 Task: Use the formula "DAYS" in spreadsheet "Project portfolio".
Action: Mouse moved to (352, 269)
Screenshot: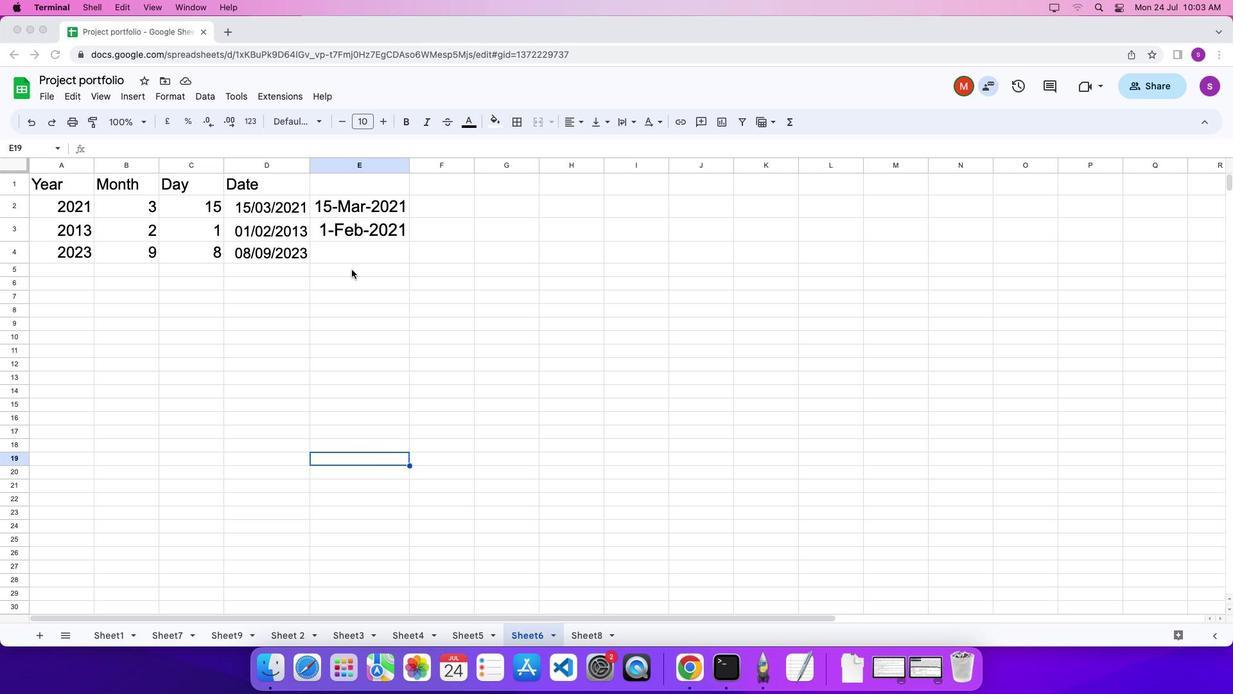 
Action: Mouse pressed left at (352, 269)
Screenshot: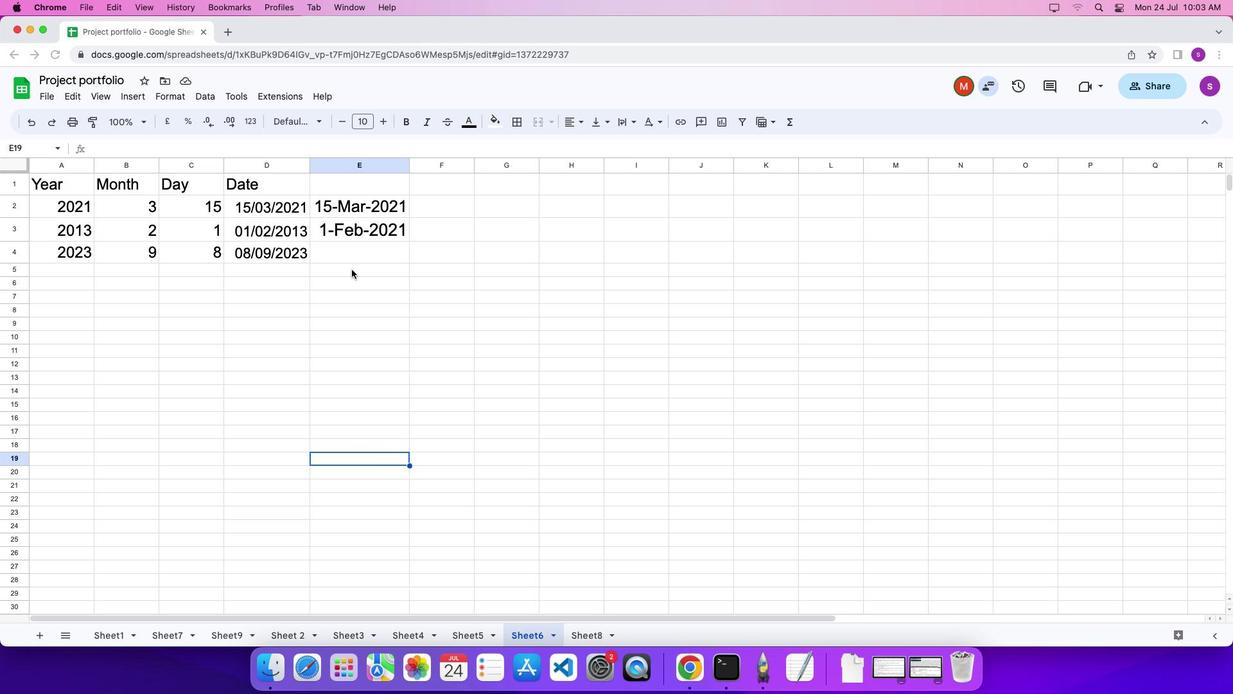 
Action: Mouse moved to (352, 269)
Screenshot: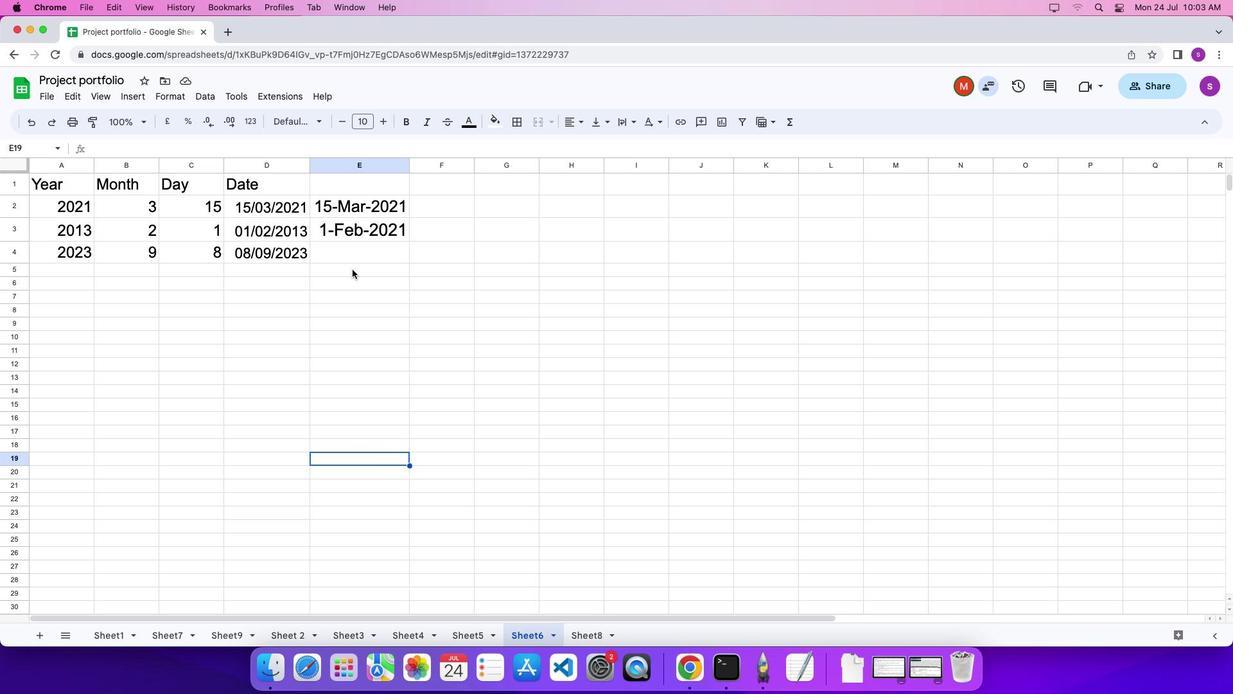 
Action: Mouse pressed left at (352, 269)
Screenshot: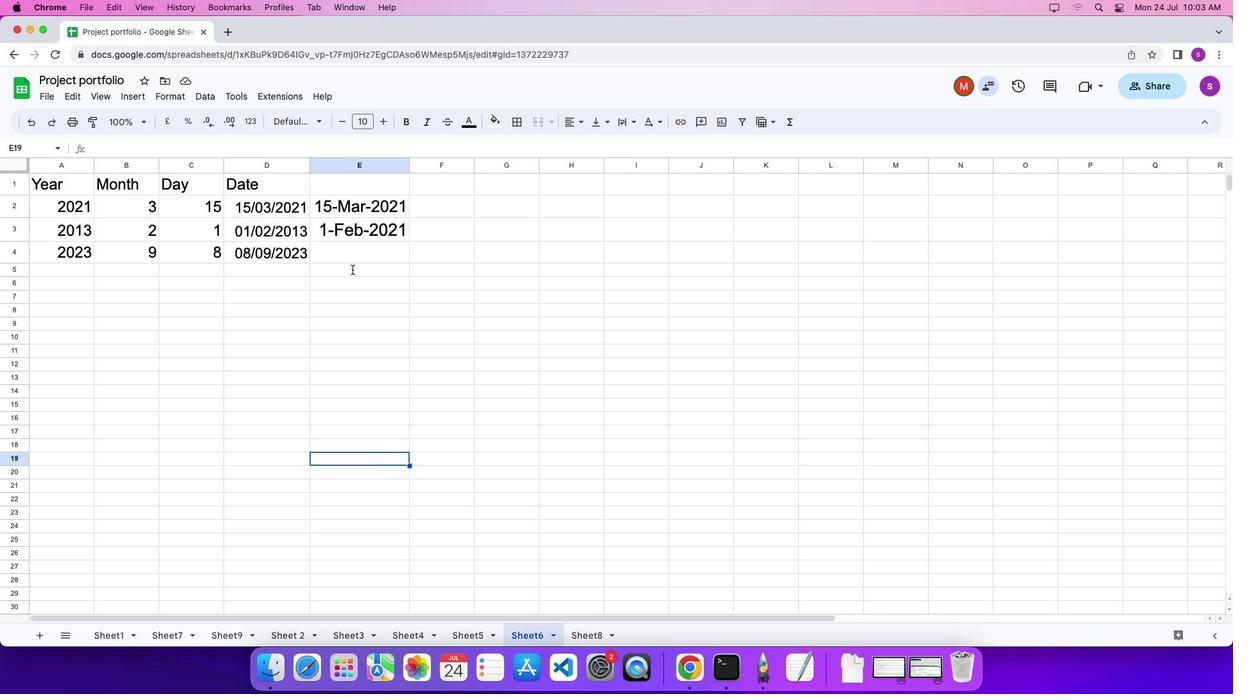 
Action: Key pressed '='
Screenshot: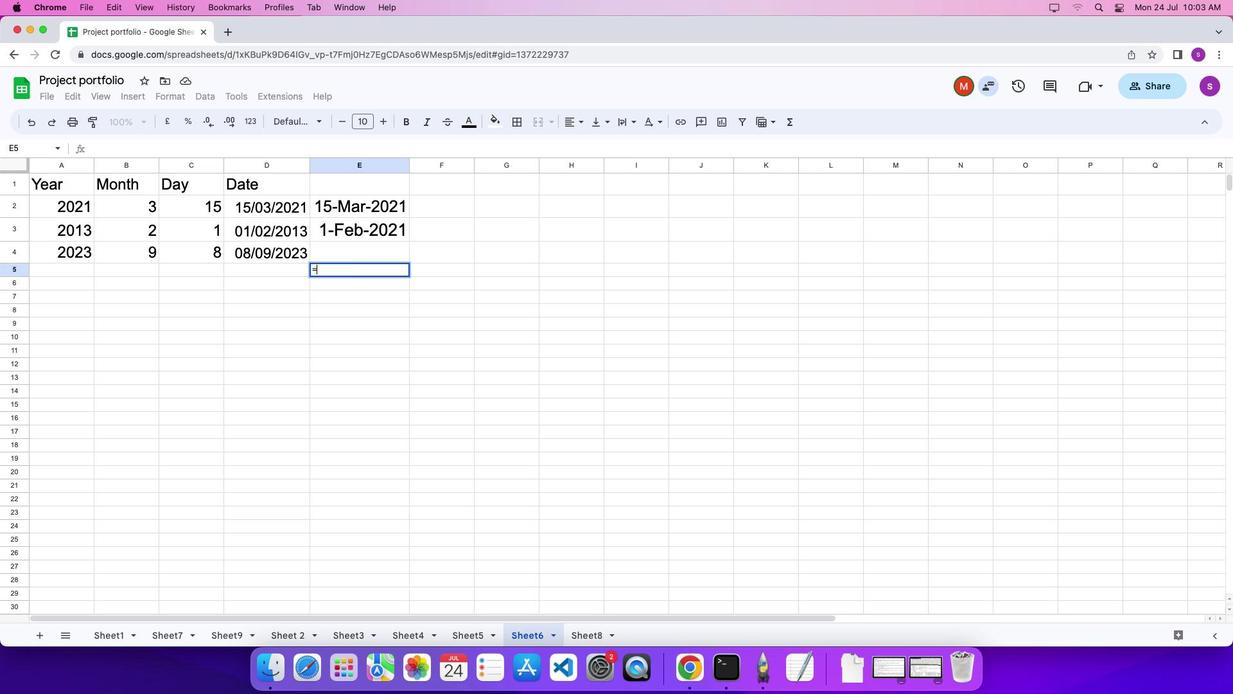 
Action: Mouse moved to (785, 124)
Screenshot: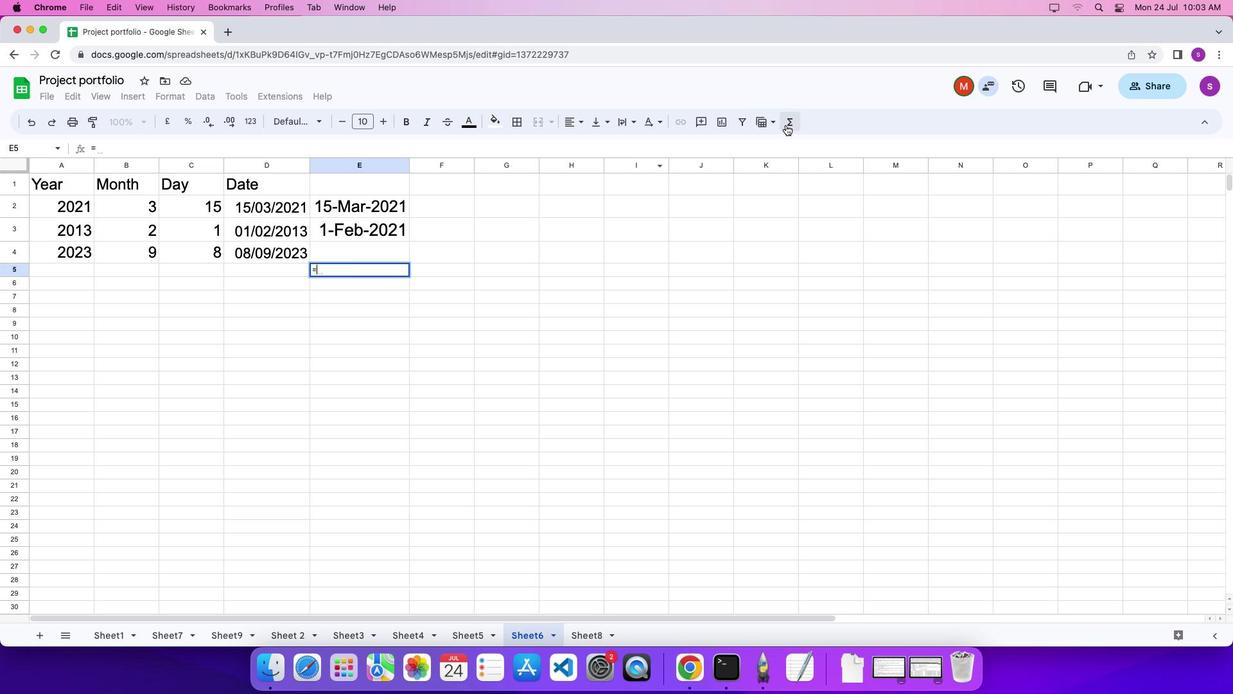 
Action: Mouse pressed left at (785, 124)
Screenshot: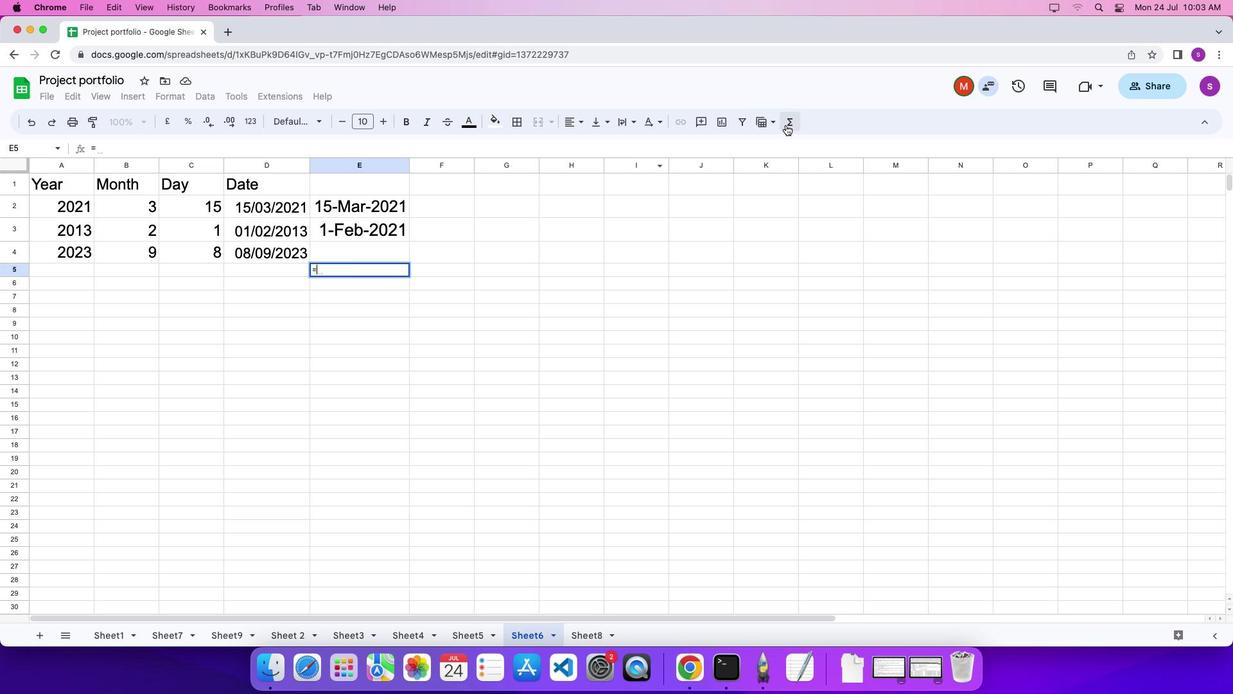 
Action: Mouse moved to (1017, 617)
Screenshot: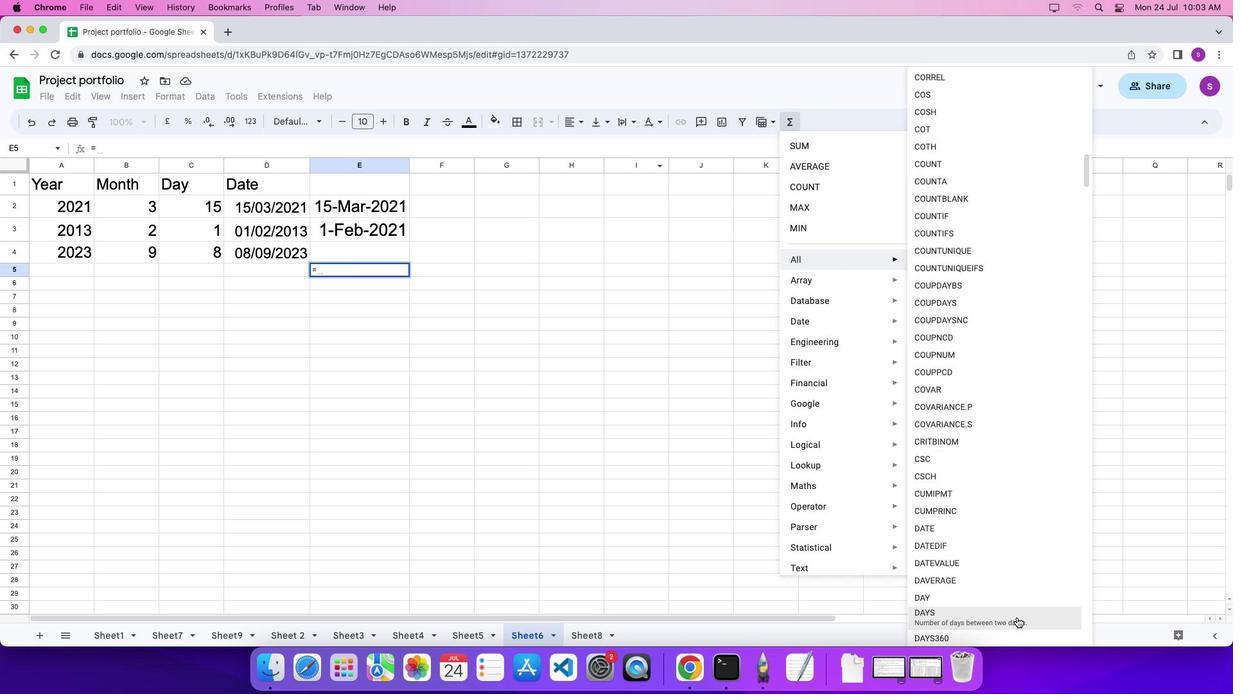 
Action: Mouse pressed left at (1017, 617)
Screenshot: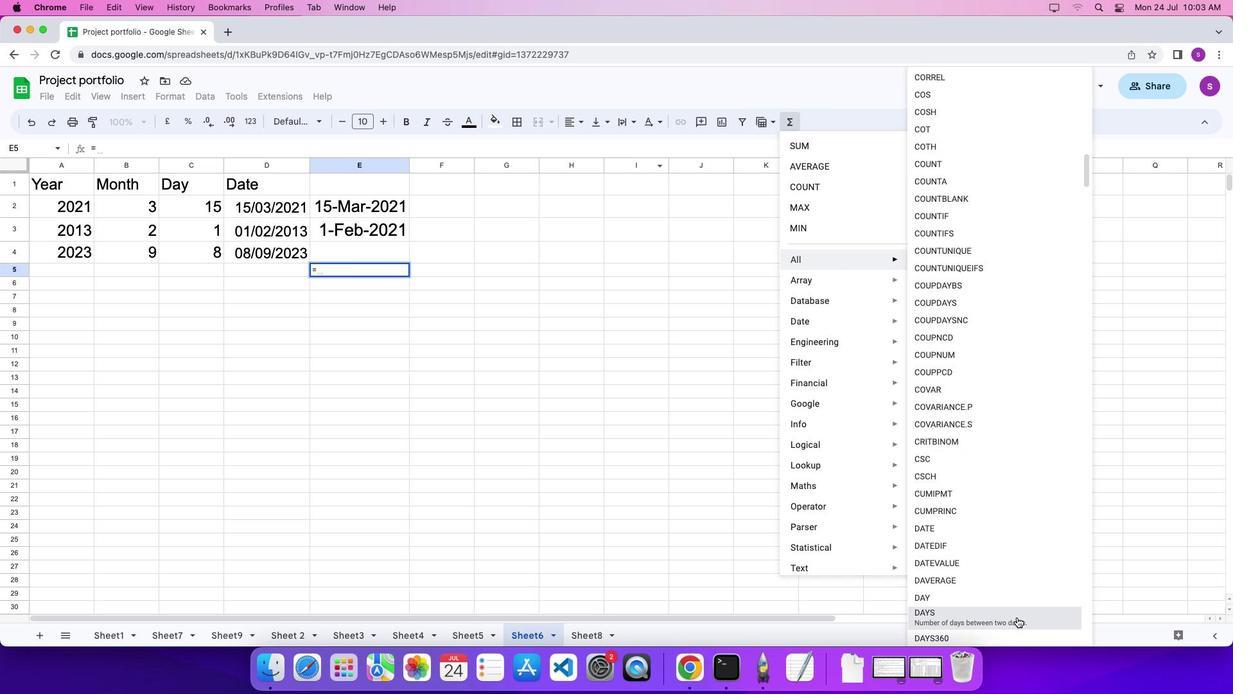 
Action: Mouse moved to (372, 203)
Screenshot: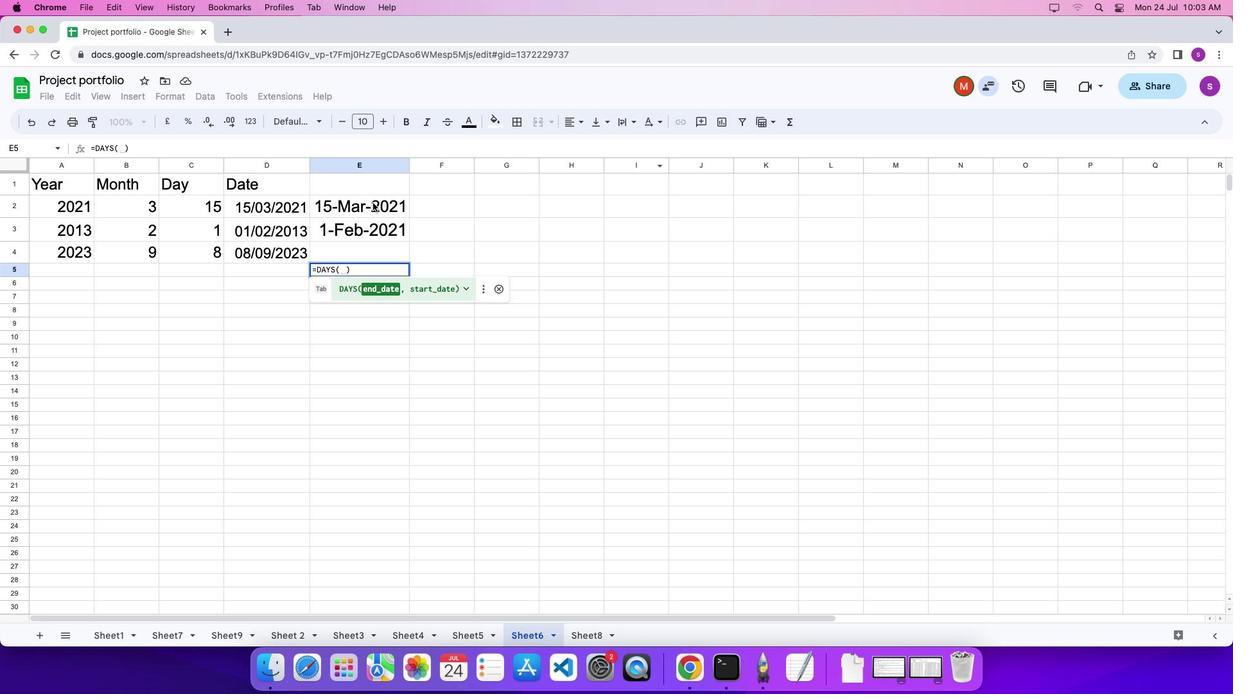 
Action: Mouse pressed left at (372, 203)
Screenshot: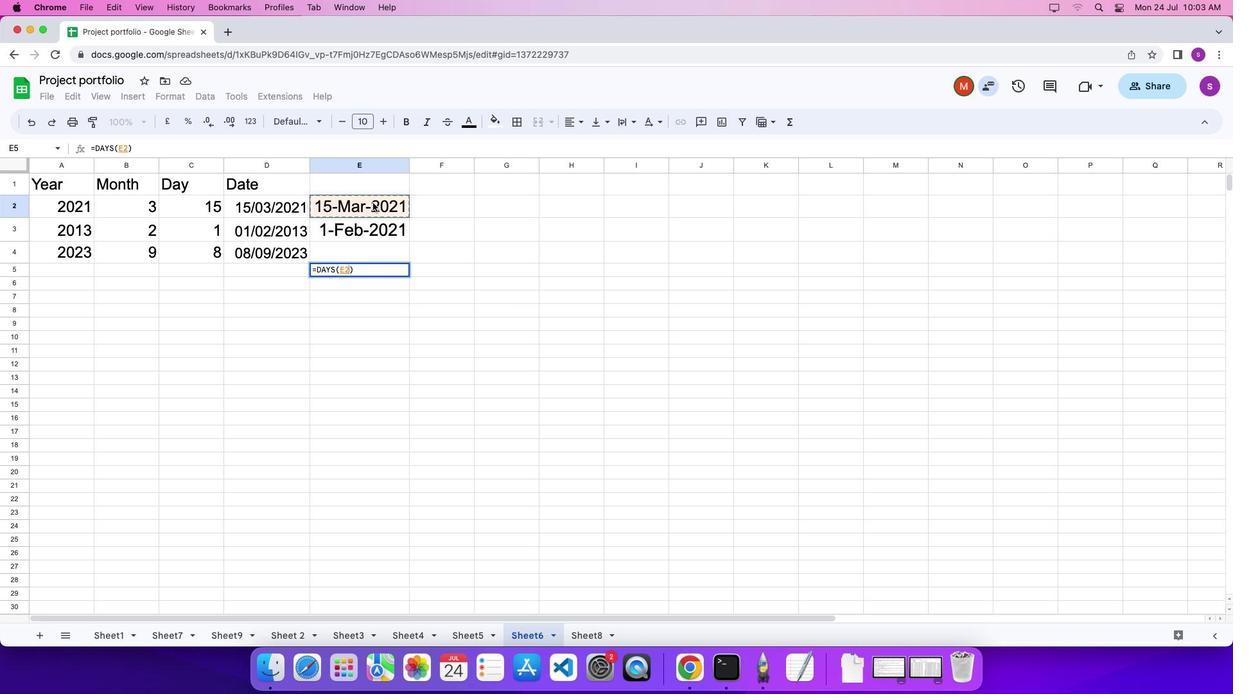 
Action: Mouse moved to (372, 203)
Screenshot: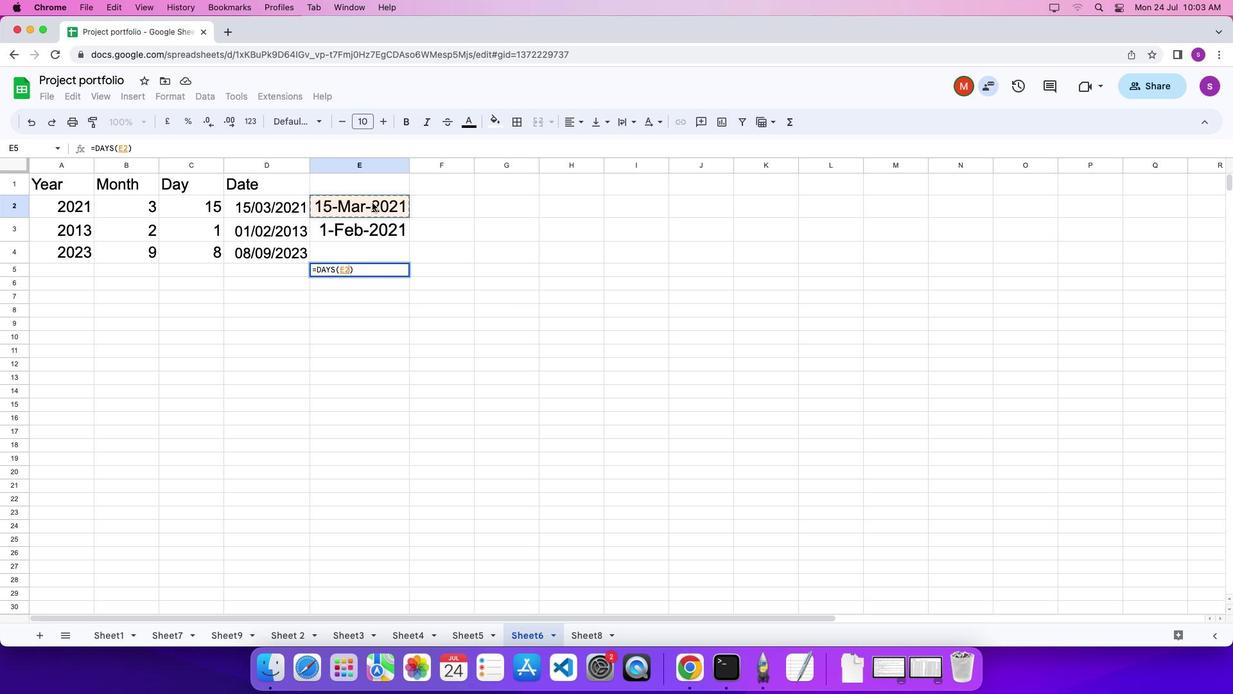 
Action: Key pressed ','
Screenshot: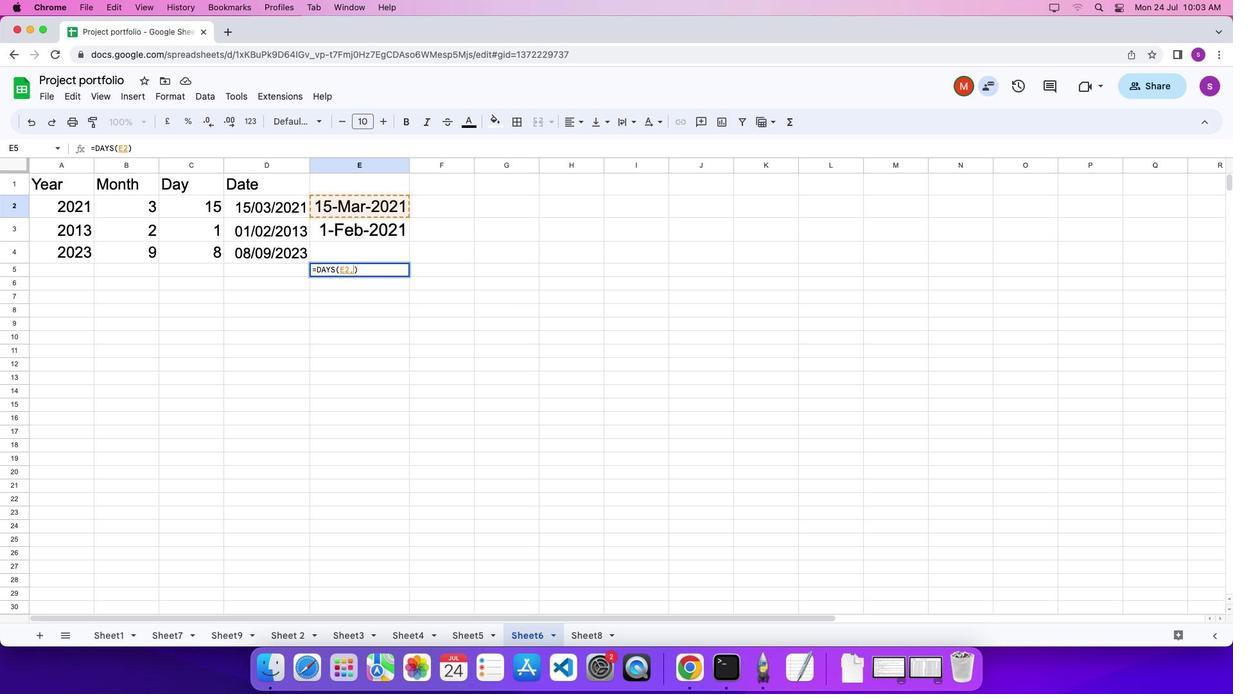 
Action: Mouse moved to (383, 228)
Screenshot: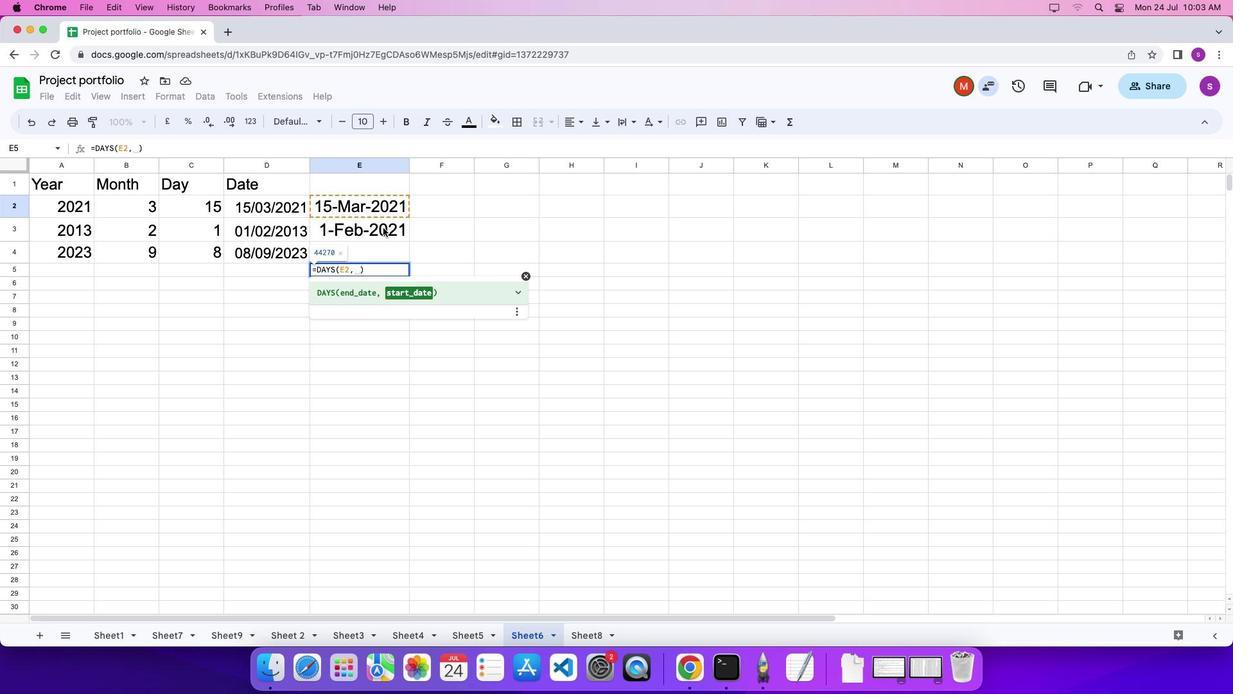
Action: Mouse pressed left at (383, 228)
Screenshot: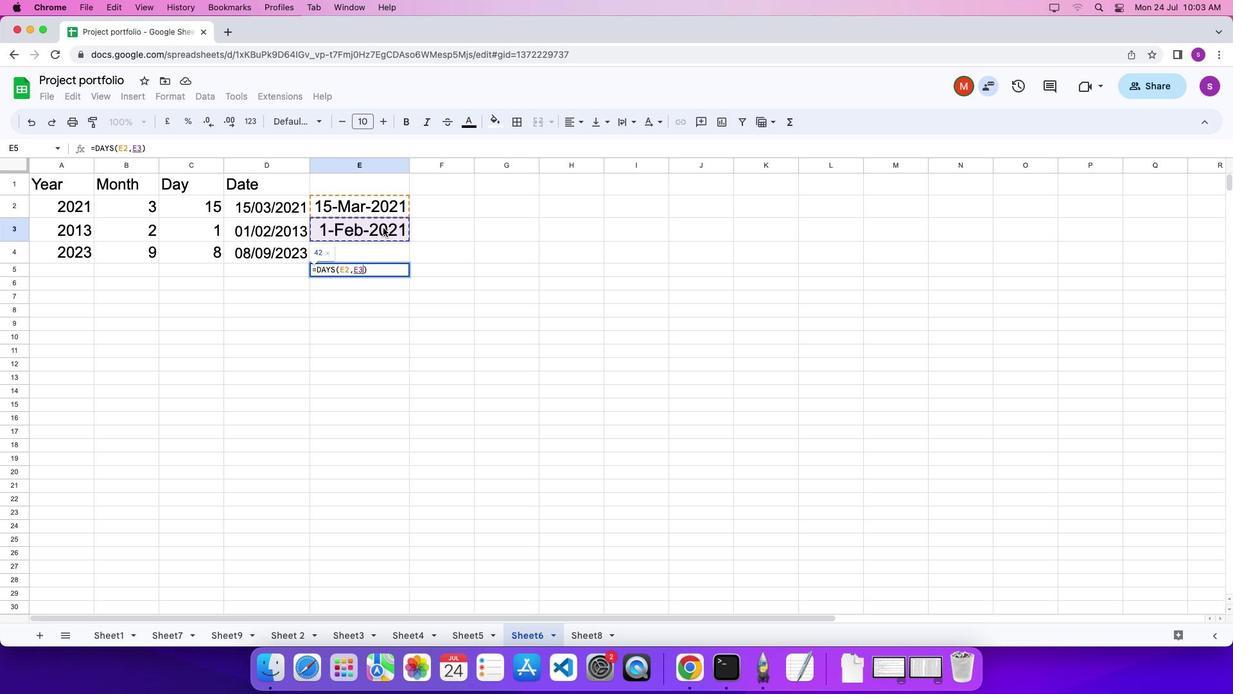 
Action: Key pressed Key.enter
Screenshot: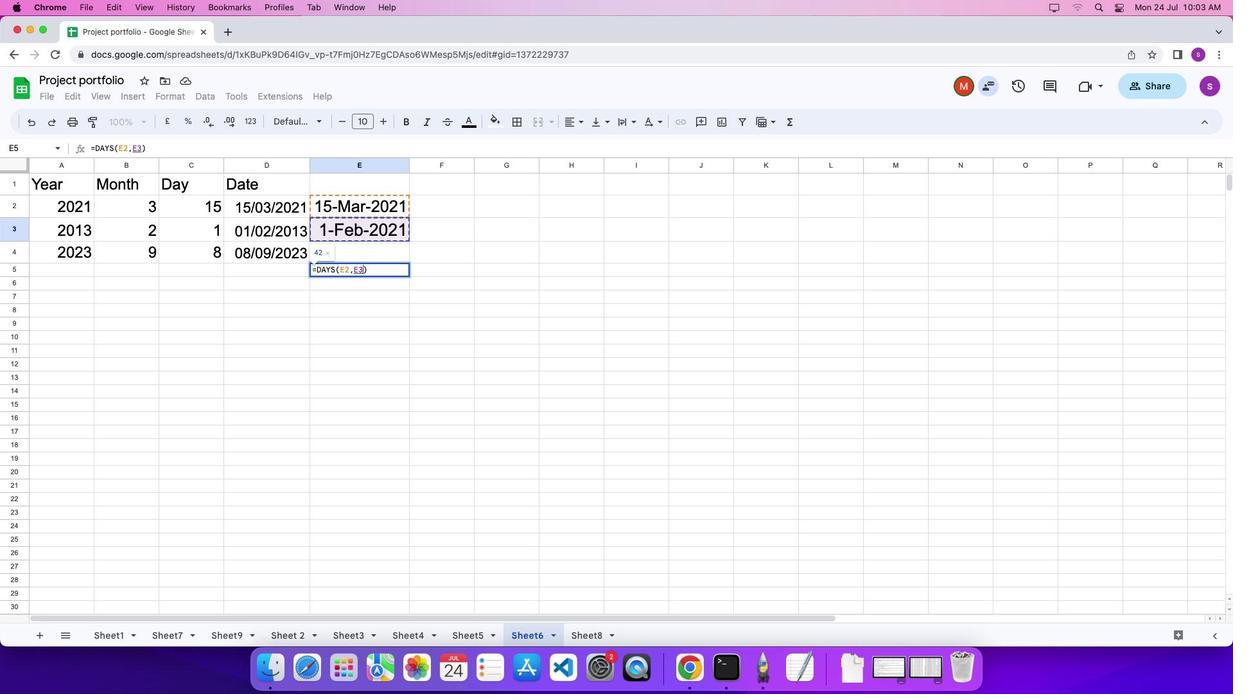 
Action: Mouse moved to (383, 228)
Screenshot: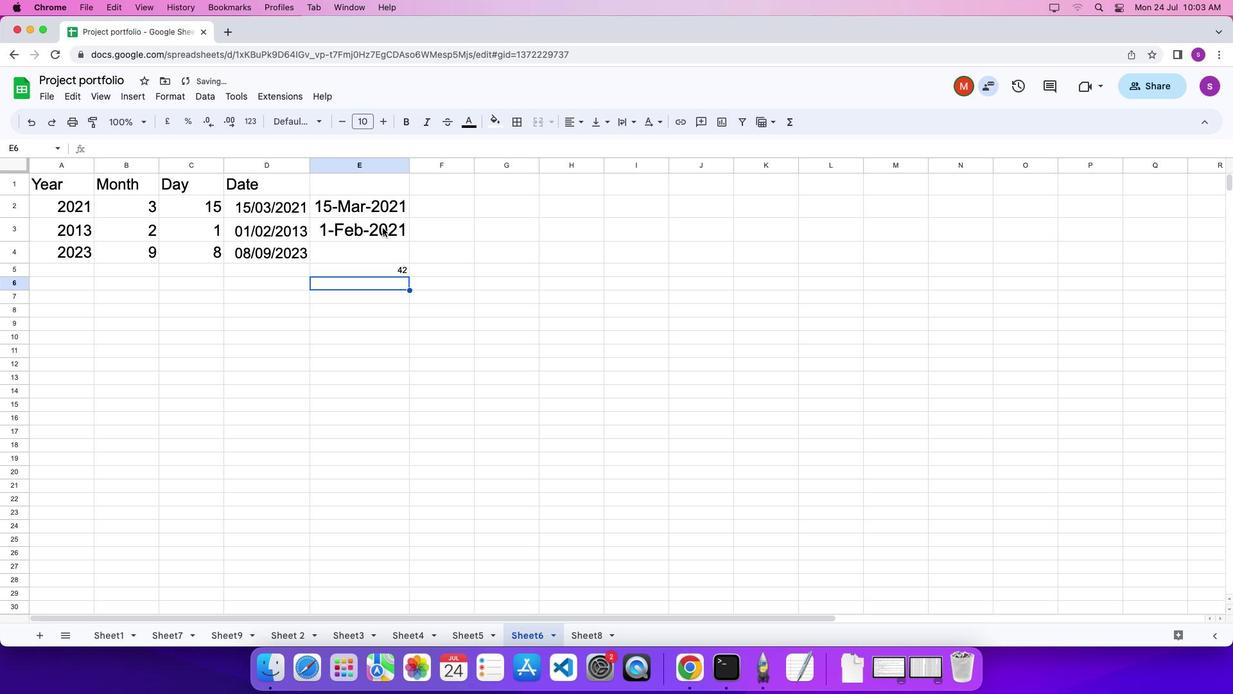 
